 Task: Combine animal sounds to produce a jungle atmosphere.
Action: Mouse moved to (8, 15)
Screenshot: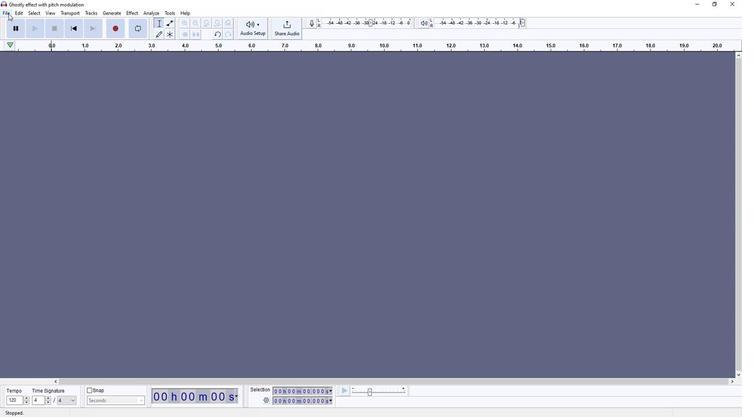 
Action: Mouse pressed left at (8, 15)
Screenshot: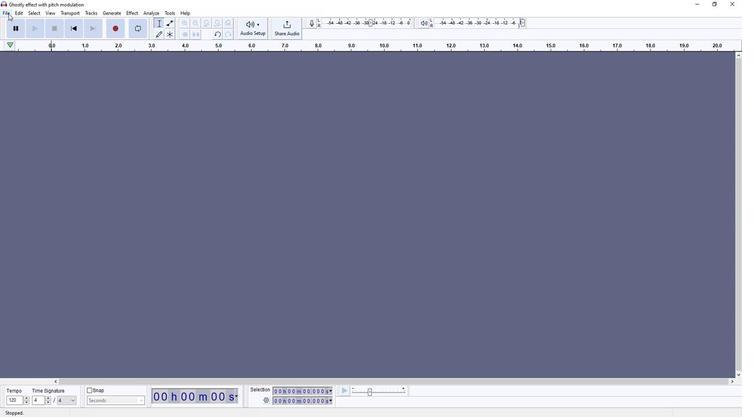 
Action: Mouse moved to (130, 87)
Screenshot: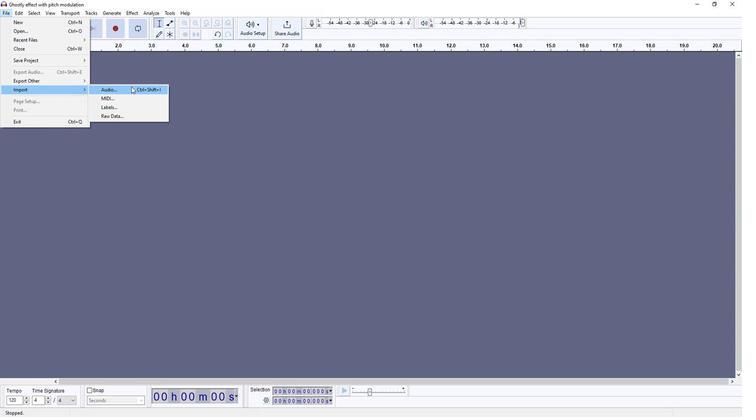 
Action: Mouse pressed left at (130, 87)
Screenshot: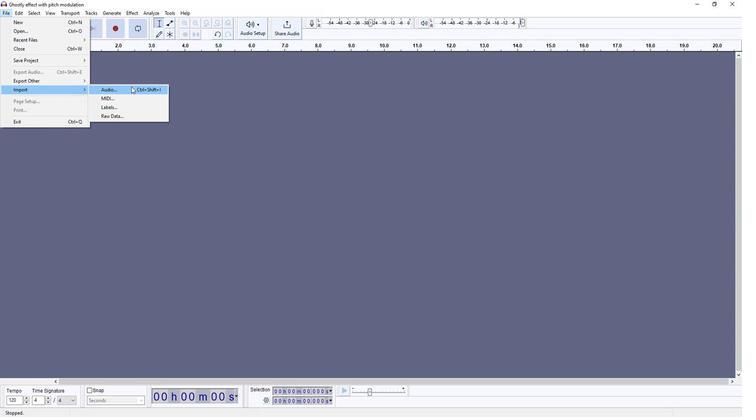 
Action: Mouse moved to (78, 80)
Screenshot: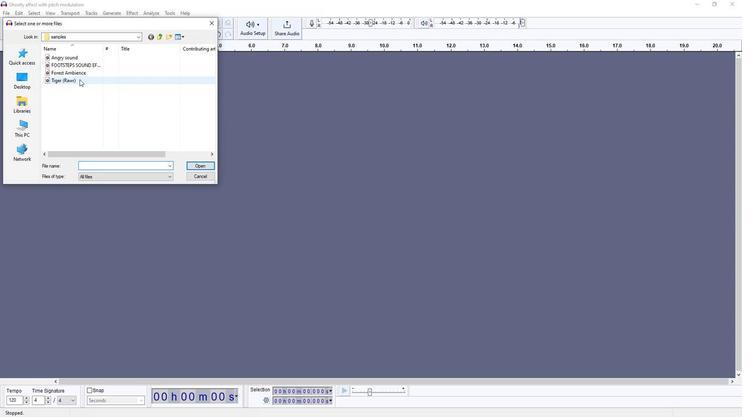 
Action: Mouse pressed left at (78, 80)
Screenshot: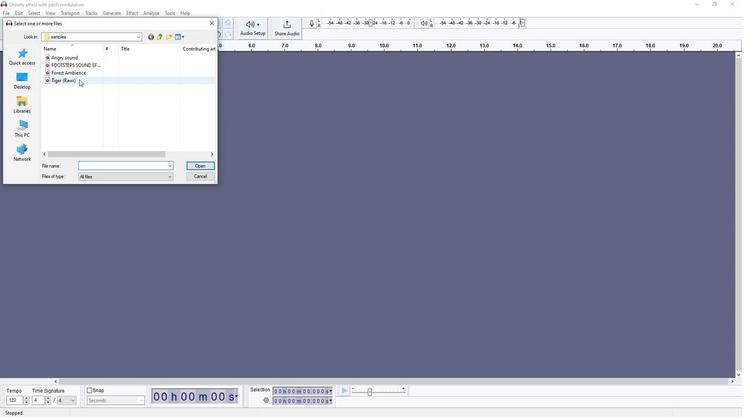
Action: Mouse moved to (78, 74)
Screenshot: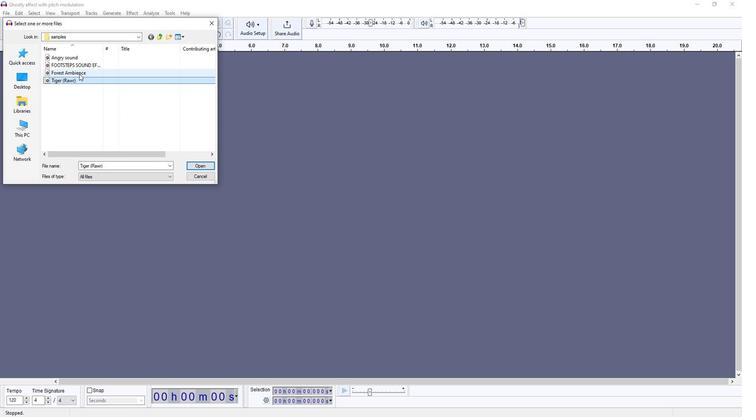 
Action: Mouse pressed left at (78, 74)
Screenshot: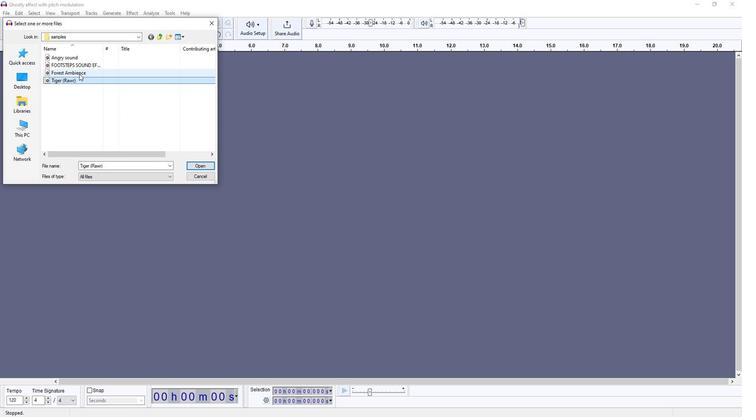 
Action: Mouse moved to (196, 165)
Screenshot: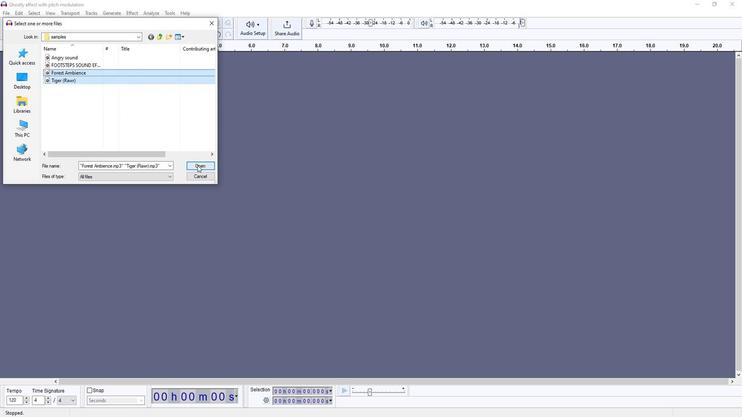 
Action: Mouse pressed left at (196, 165)
Screenshot: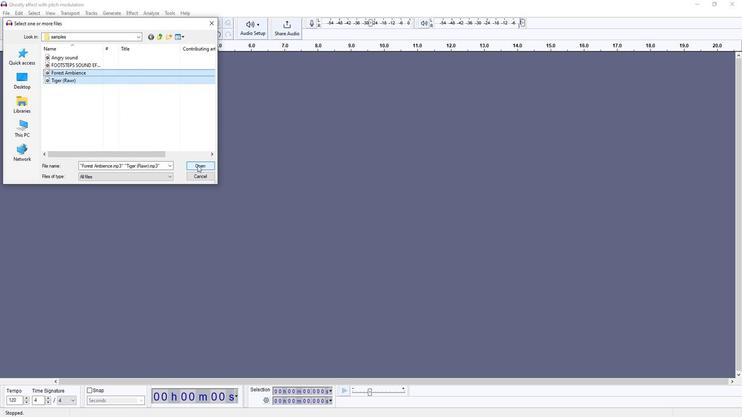 
Action: Mouse moved to (728, 71)
Screenshot: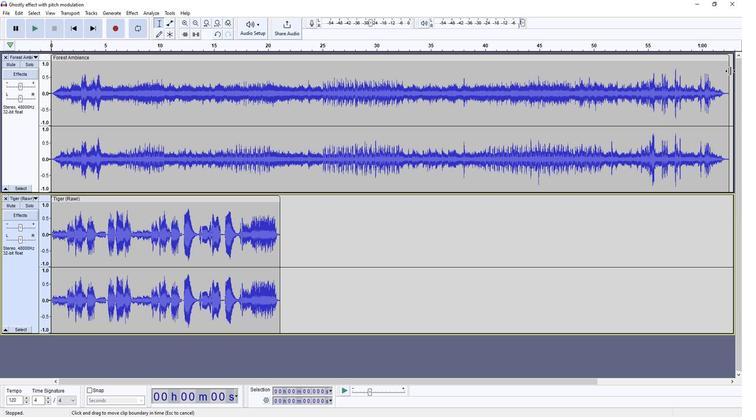 
Action: Mouse pressed left at (728, 71)
Screenshot: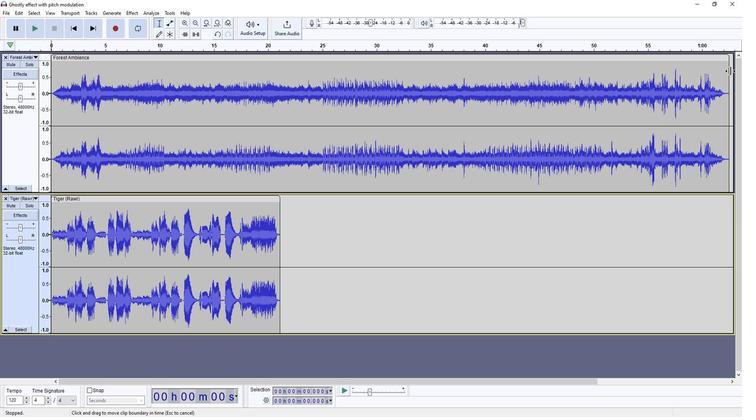 
Action: Mouse moved to (19, 227)
Screenshot: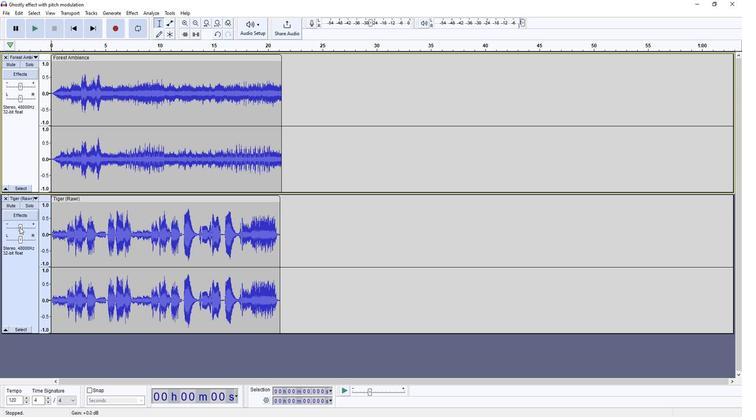 
Action: Mouse pressed left at (19, 227)
Screenshot: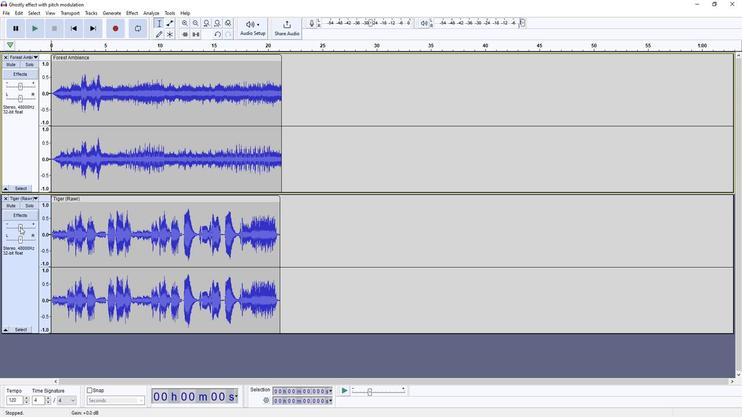 
Action: Mouse moved to (18, 89)
Screenshot: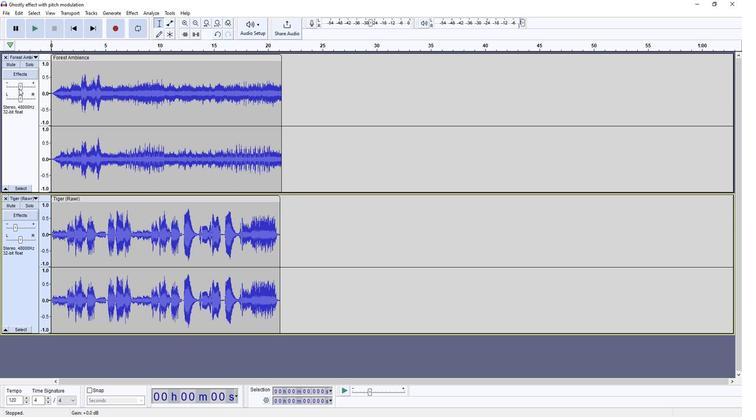 
Action: Key pressed <Key.space>
Screenshot: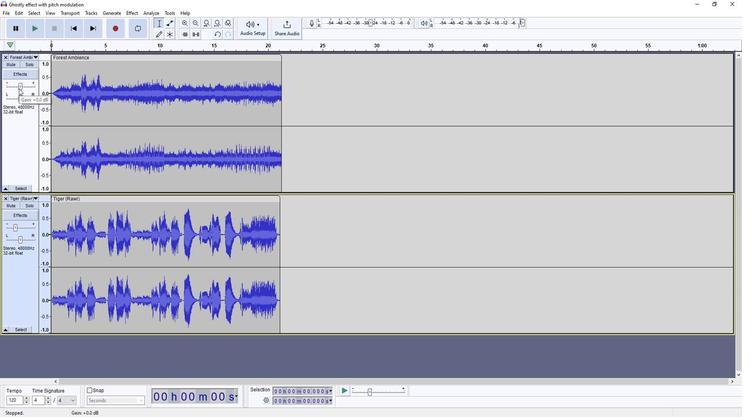 
Action: Mouse moved to (55, 33)
Screenshot: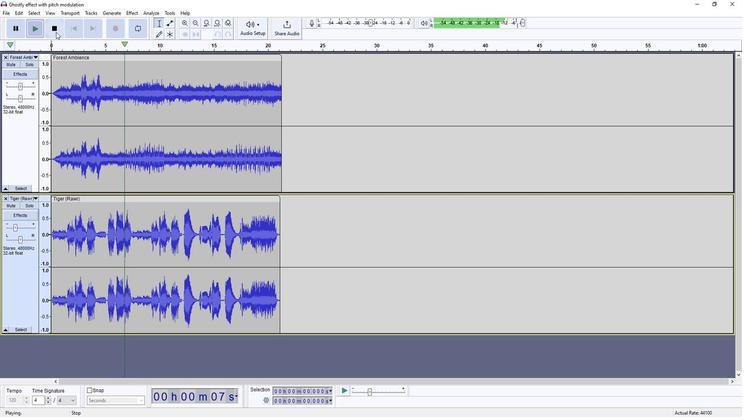 
Action: Mouse pressed left at (55, 33)
Screenshot: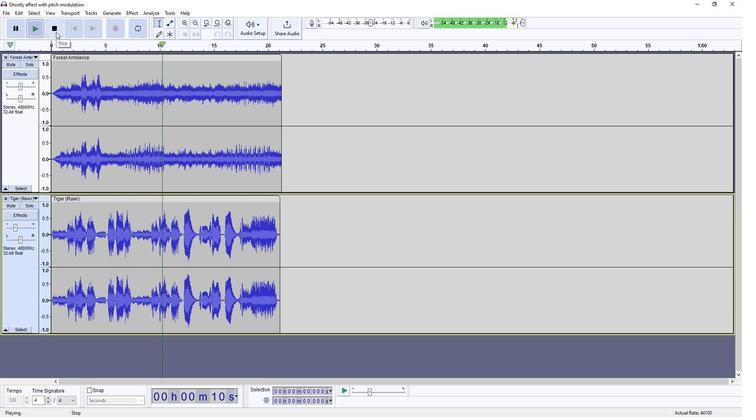 
Action: Mouse moved to (7, 14)
Screenshot: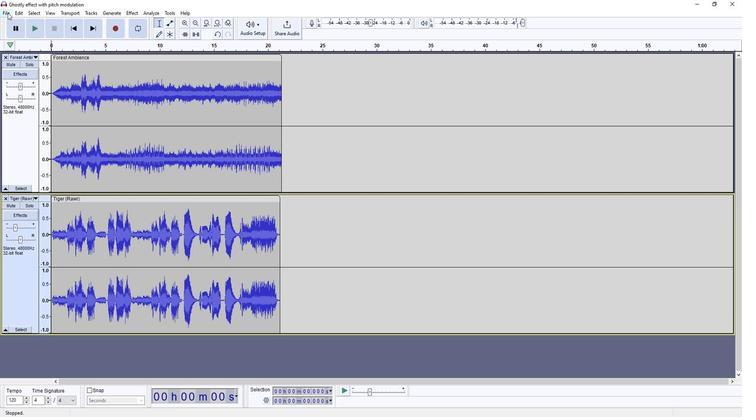 
Action: Mouse pressed left at (7, 14)
Screenshot: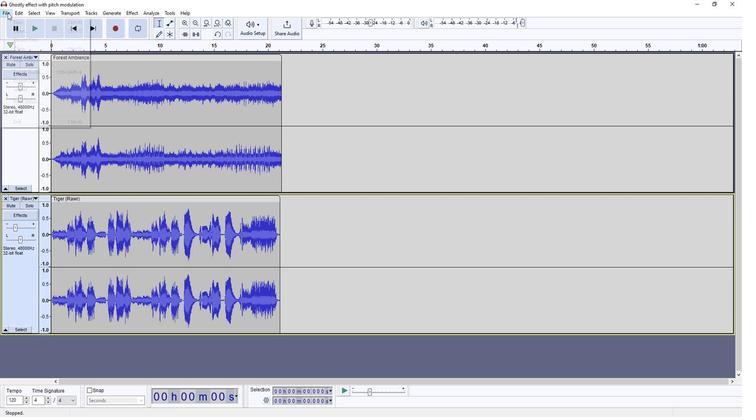 
Action: Mouse moved to (155, 66)
Screenshot: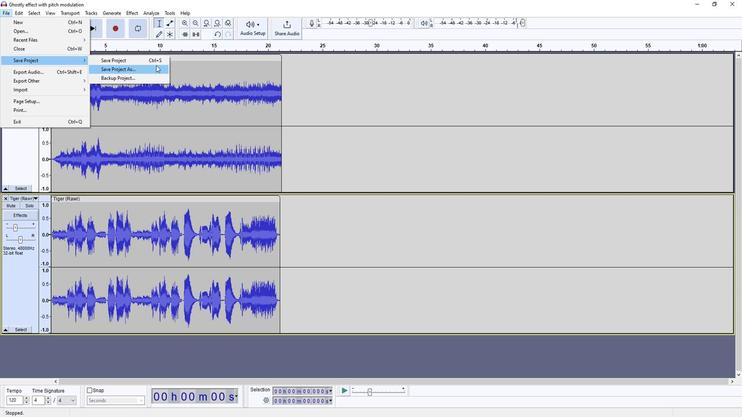 
Action: Mouse pressed left at (155, 66)
Screenshot: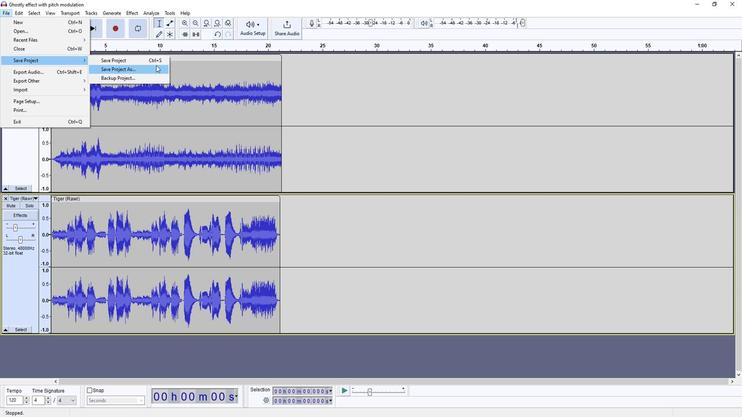 
Action: Mouse moved to (157, 147)
Screenshot: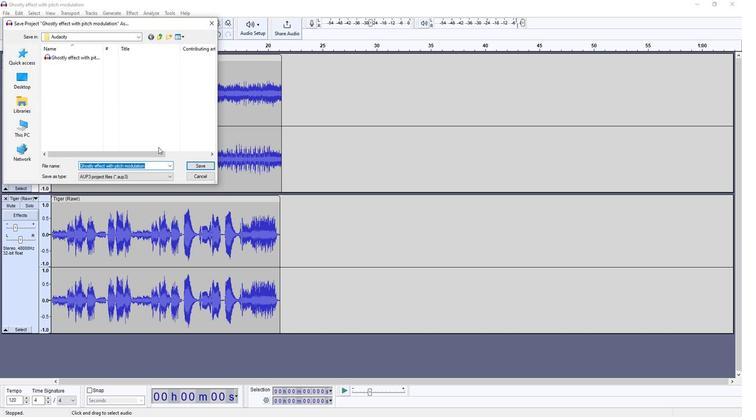 
Action: Key pressed <Key.backspace>combine<Key.space>animal<Key.space>sound<Key.space>for<Key.space>jungle<Key.space>atmosphere
Screenshot: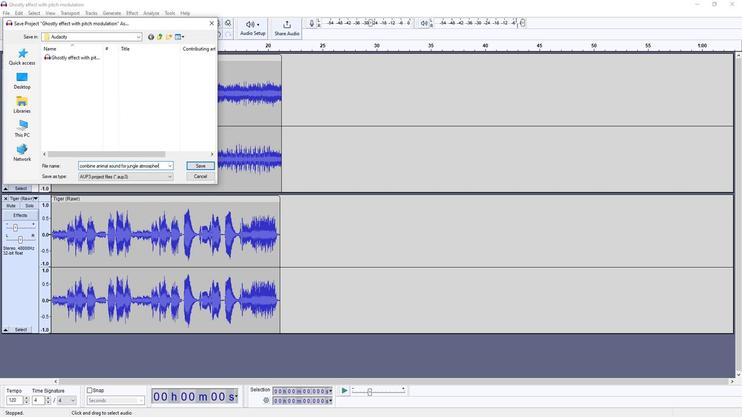 
Action: Mouse moved to (200, 165)
Screenshot: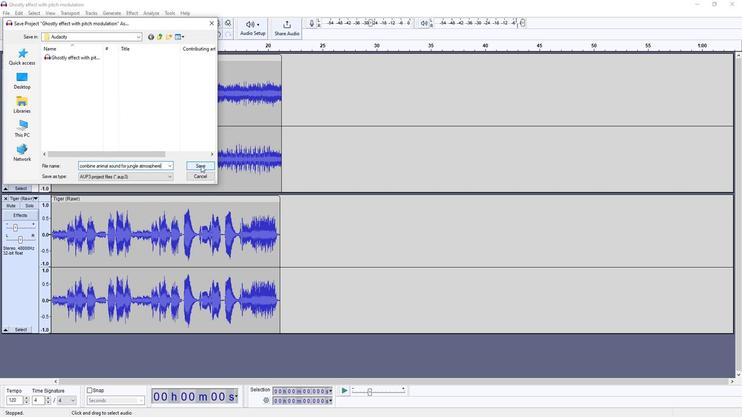 
Action: Mouse pressed left at (200, 165)
Screenshot: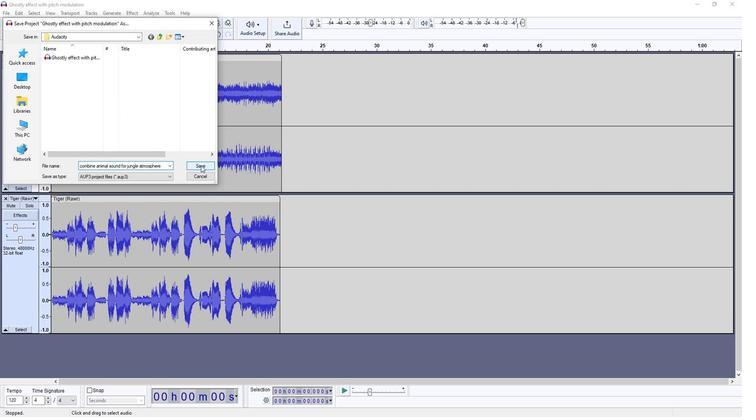 
Action: Mouse moved to (199, 165)
Screenshot: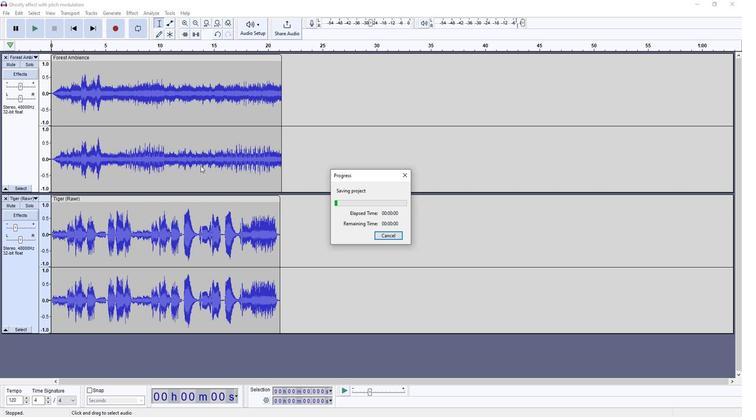 
